 Task: Add a field from the Popular template Effort Level a blank project AgileNova
Action: Mouse moved to (67, 300)
Screenshot: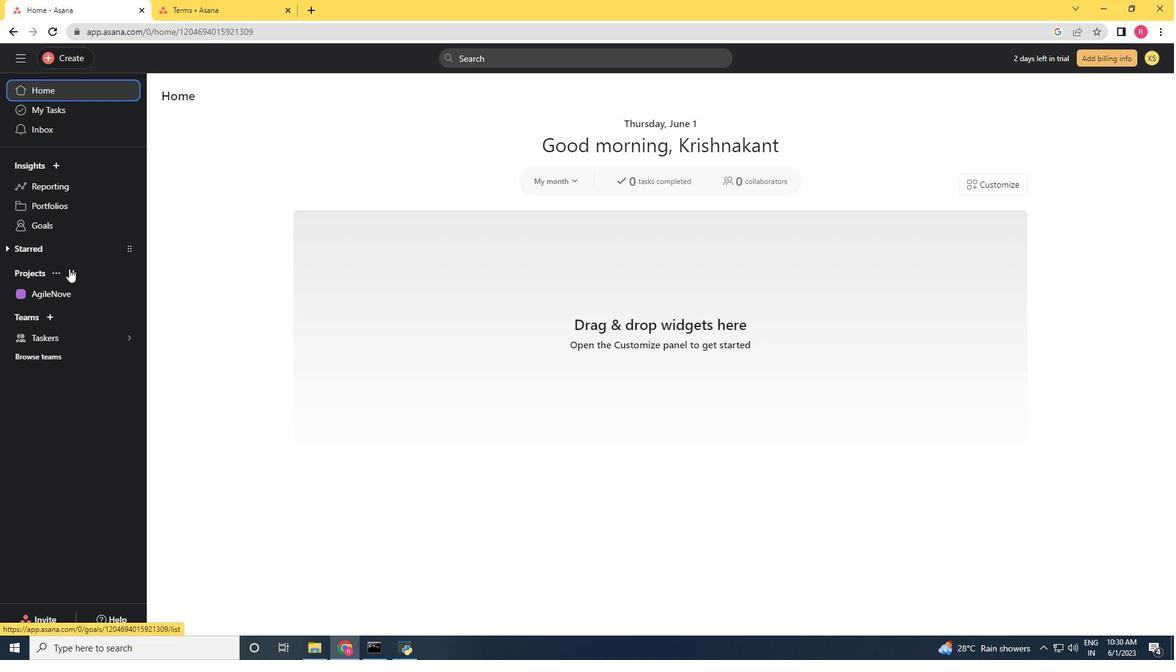 
Action: Mouse pressed left at (67, 300)
Screenshot: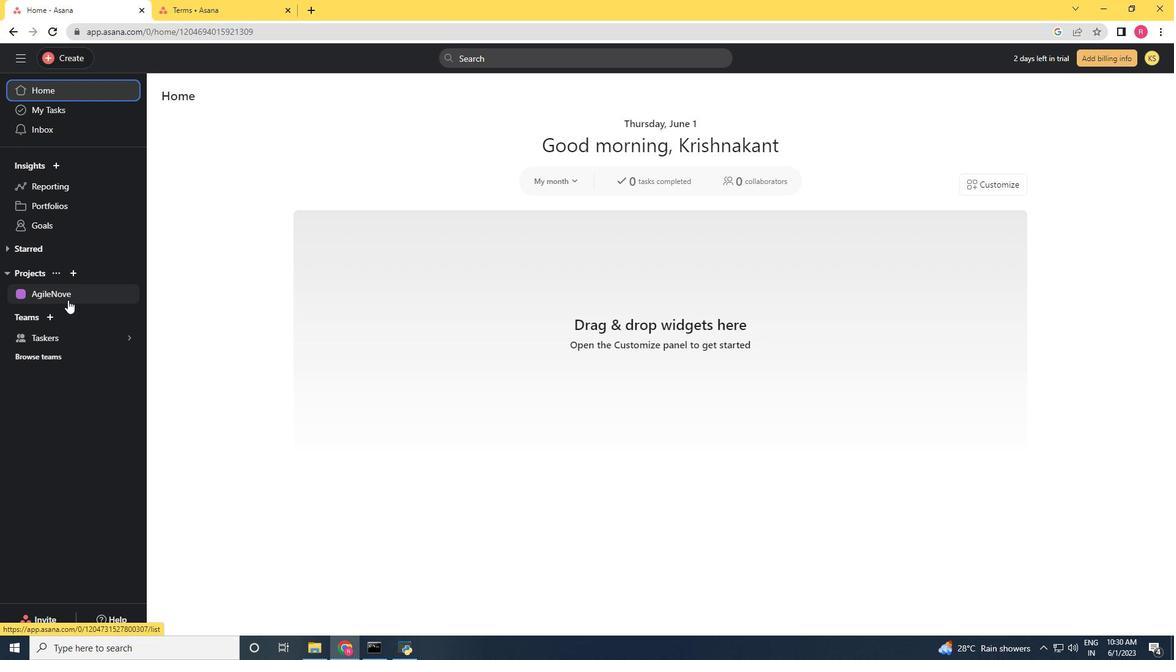 
Action: Mouse moved to (1126, 100)
Screenshot: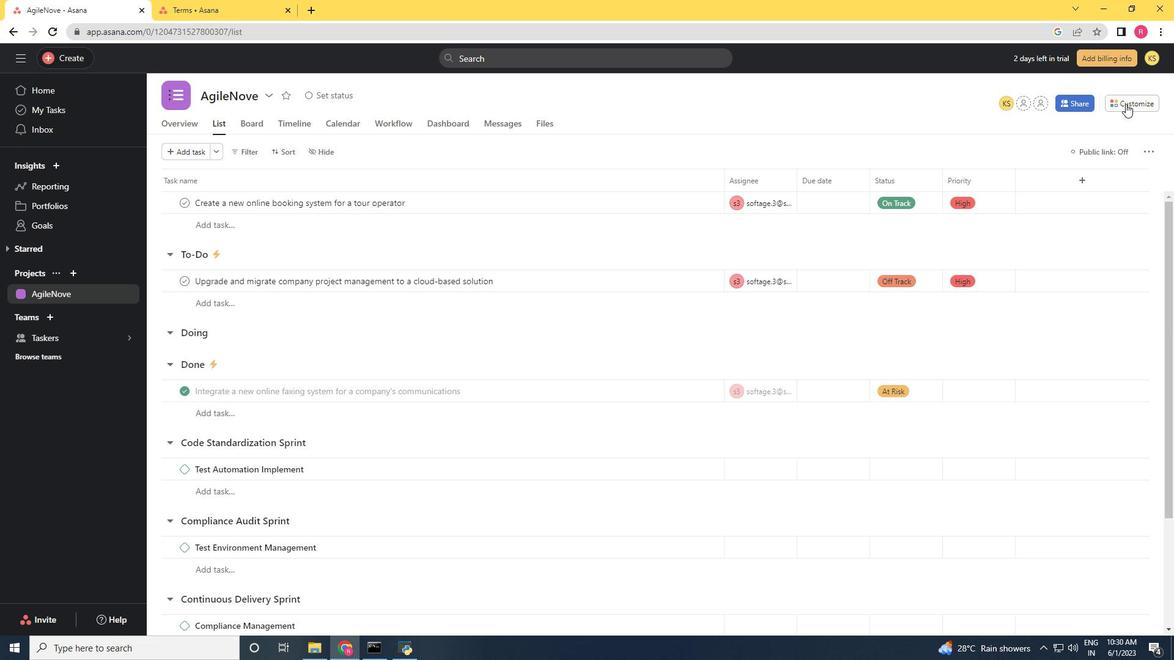
Action: Mouse pressed left at (1126, 100)
Screenshot: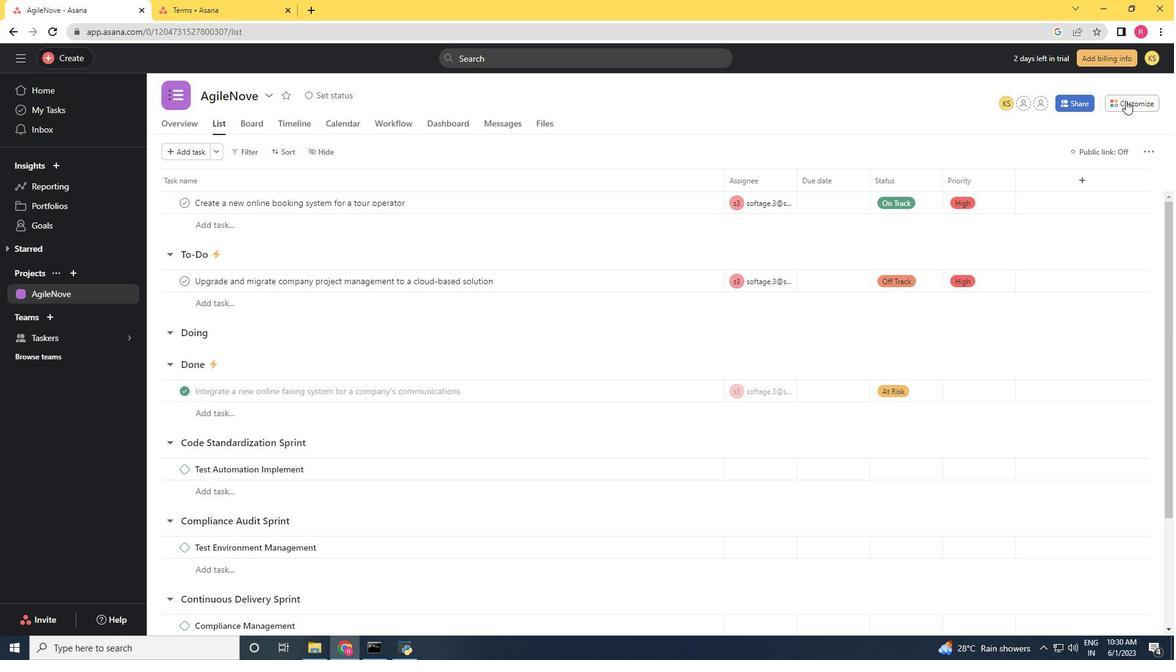 
Action: Mouse moved to (1010, 240)
Screenshot: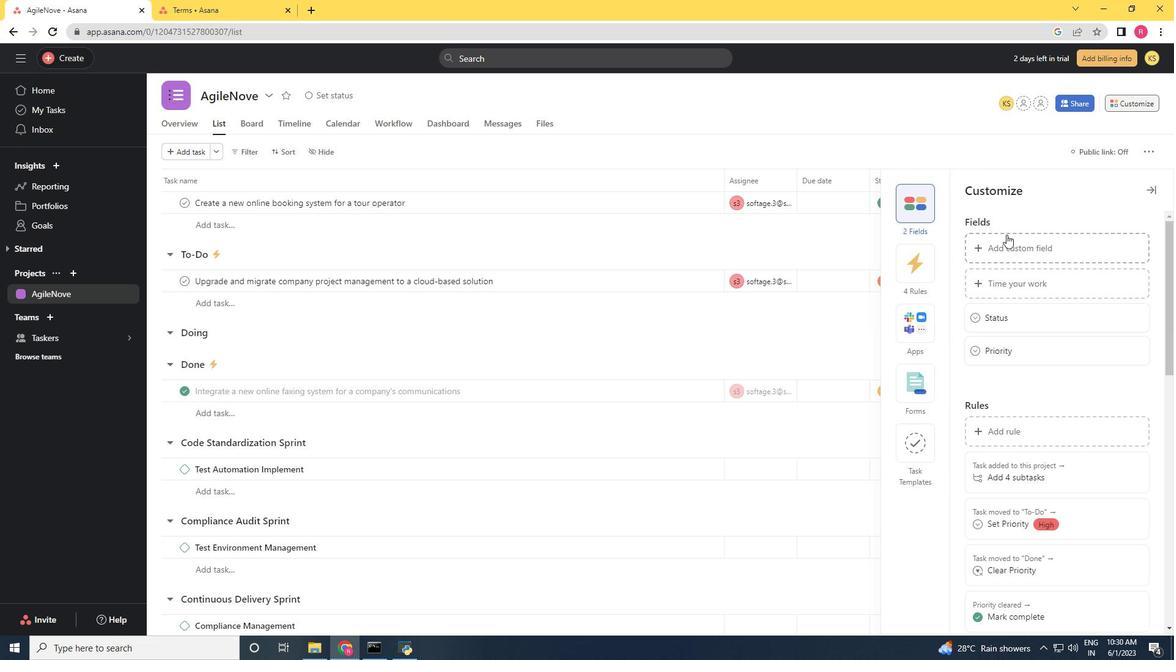 
Action: Mouse pressed left at (1010, 240)
Screenshot: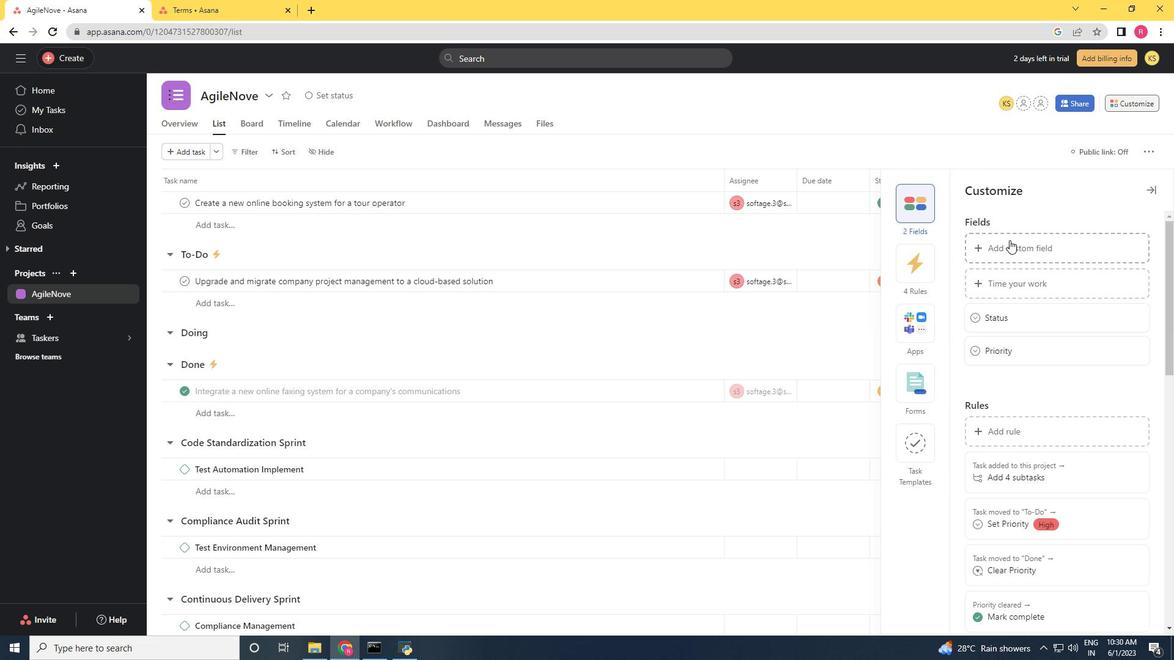 
Action: Mouse moved to (587, 219)
Screenshot: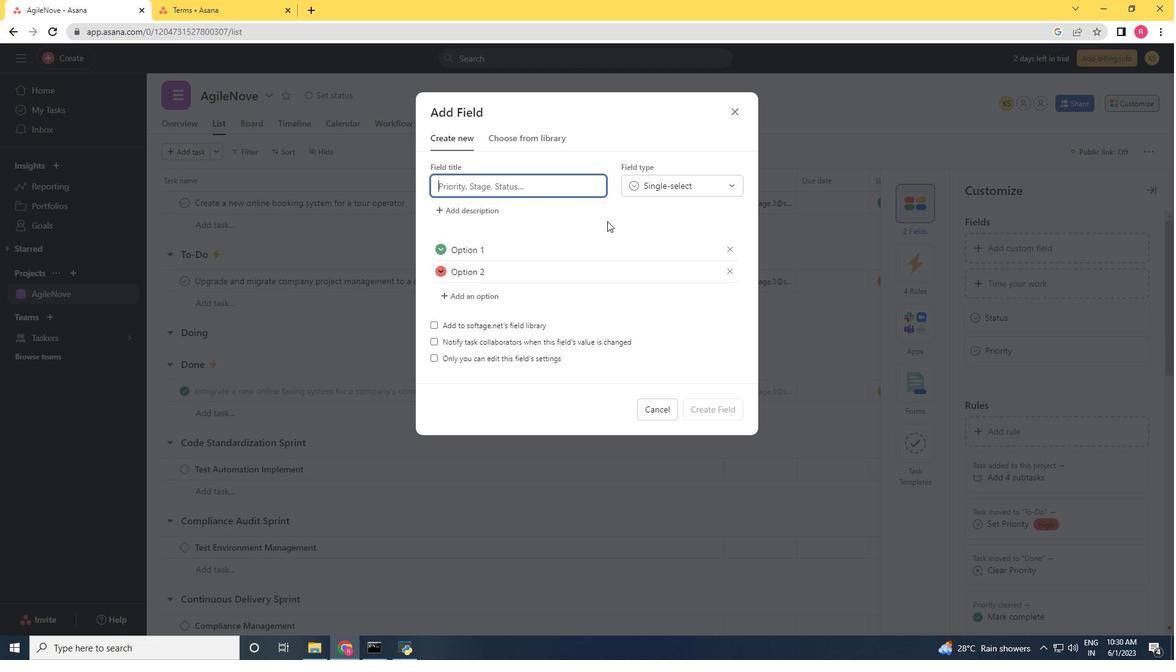 
Action: Key pressed <Key.shift><Key.shift><Key.shift>Effort<Key.space><Key.shift><Key.shift><Key.shift><Key.shift><Key.shift><Key.shift><Key.shift><Key.shift><Key.shift><Key.shift><Key.shift><Key.shift>Level
Screenshot: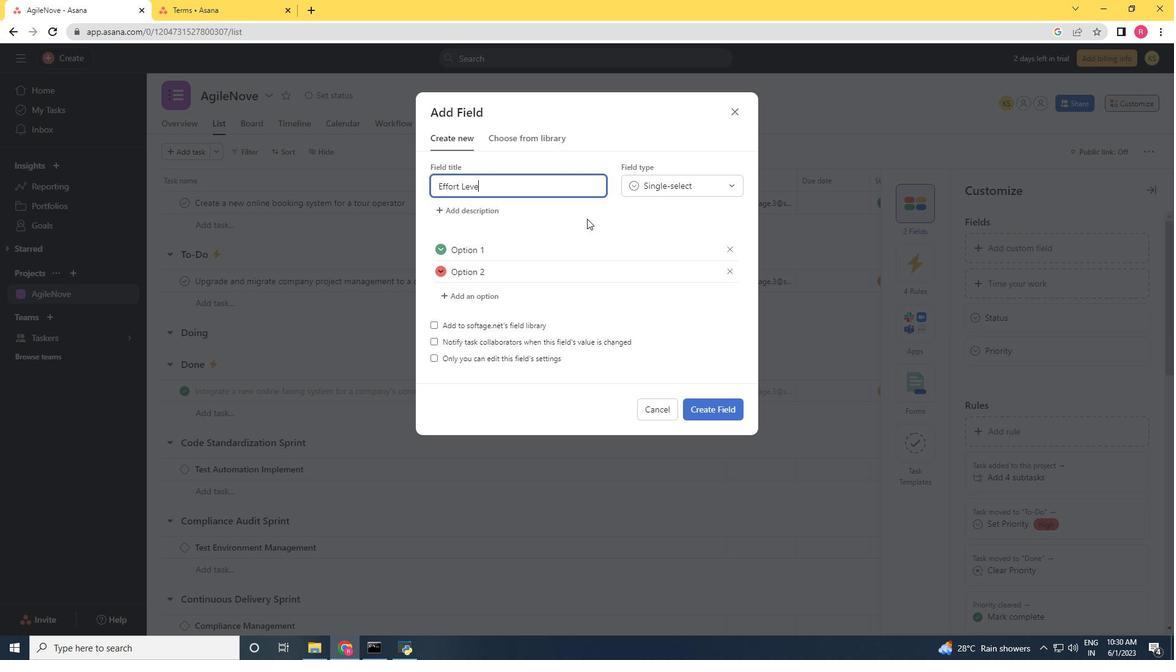 
Action: Mouse moved to (715, 410)
Screenshot: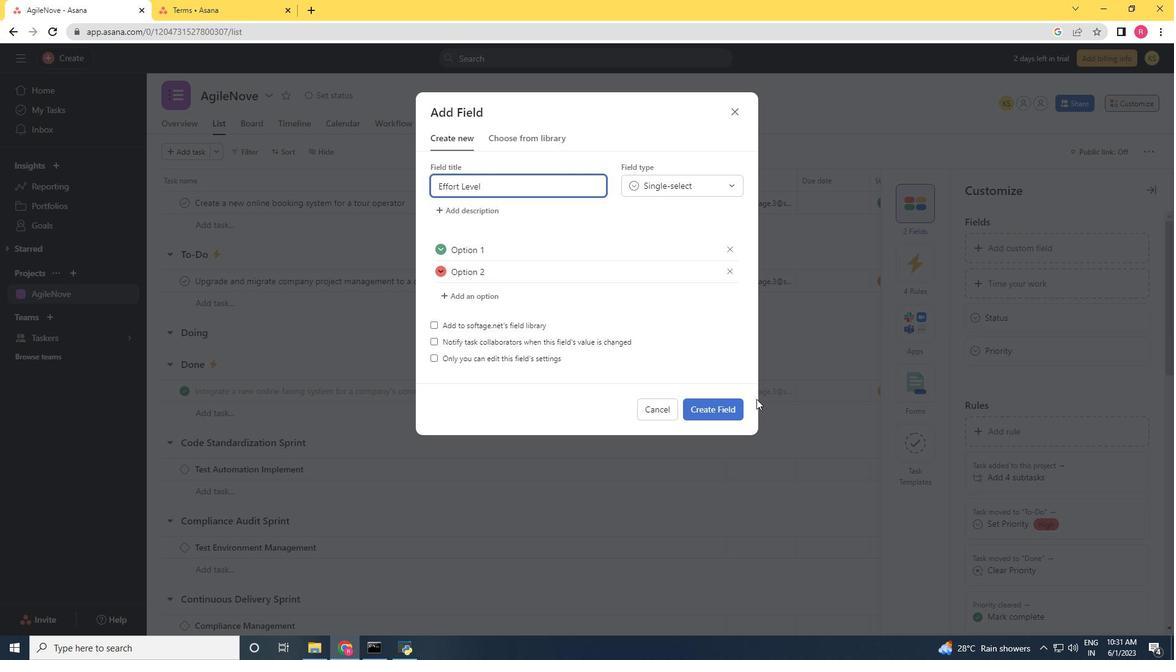 
Action: Mouse pressed left at (715, 410)
Screenshot: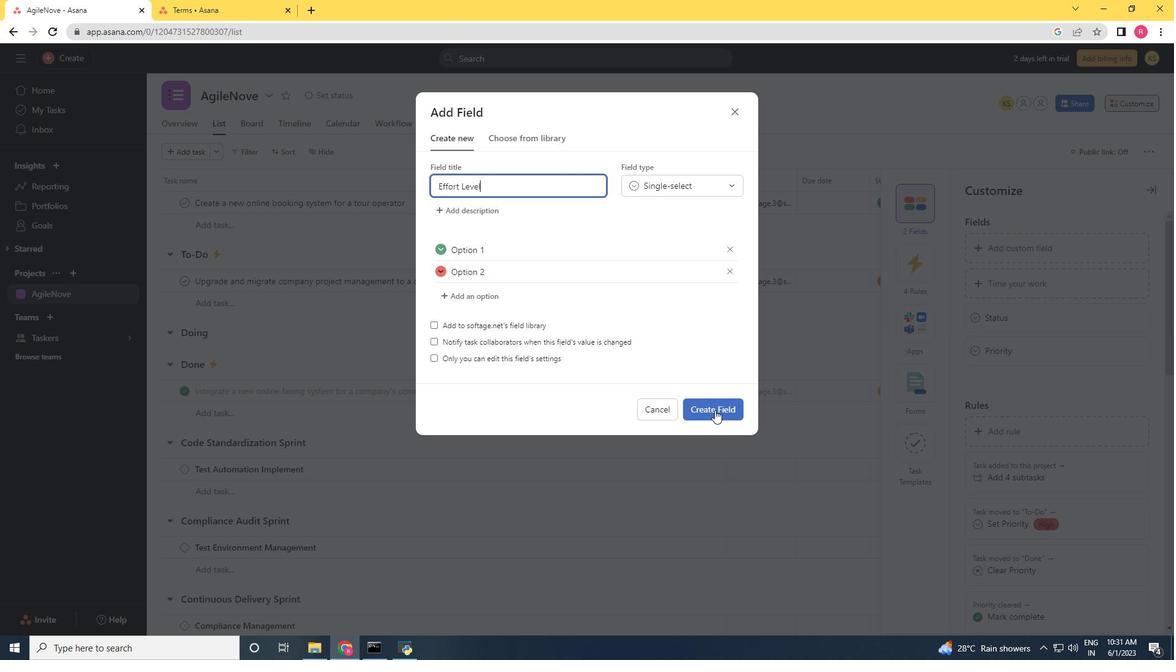 
